 Task: Look for products in the category "Toothbrushes" from Mouth Watchers only.
Action: Mouse moved to (935, 356)
Screenshot: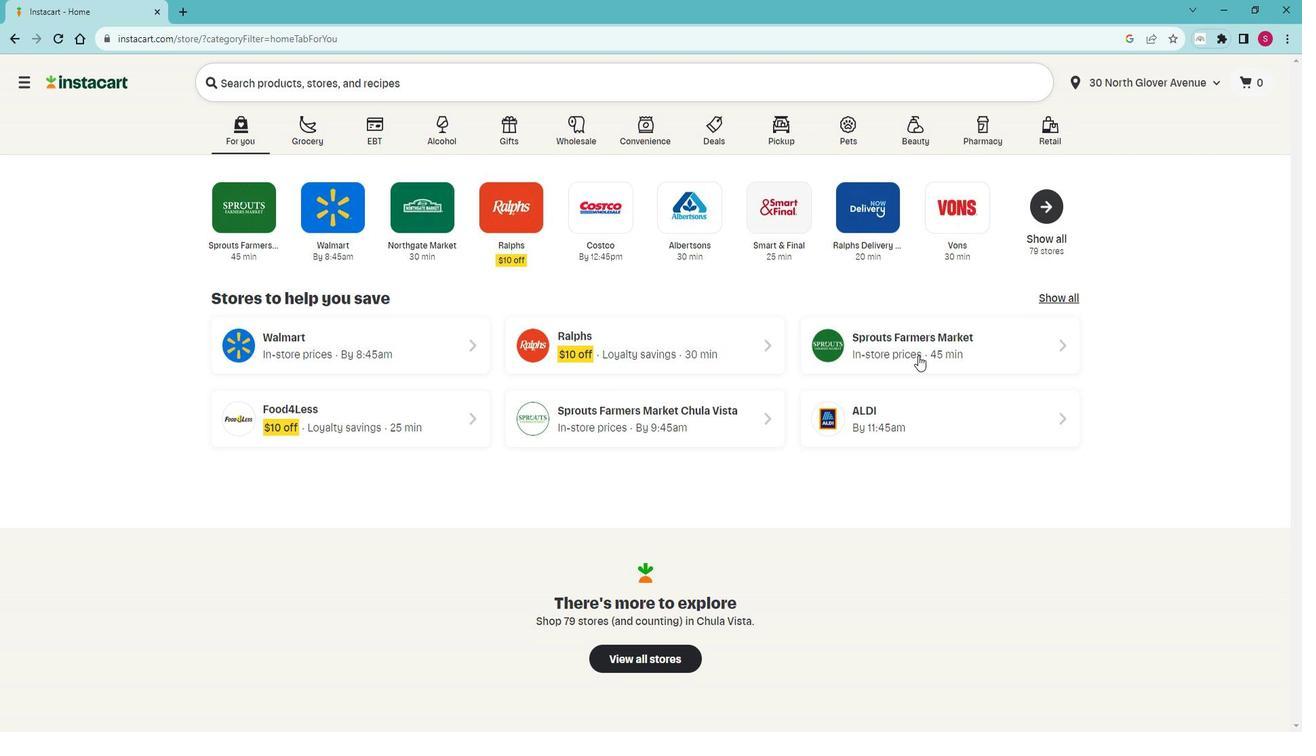 
Action: Mouse pressed left at (935, 356)
Screenshot: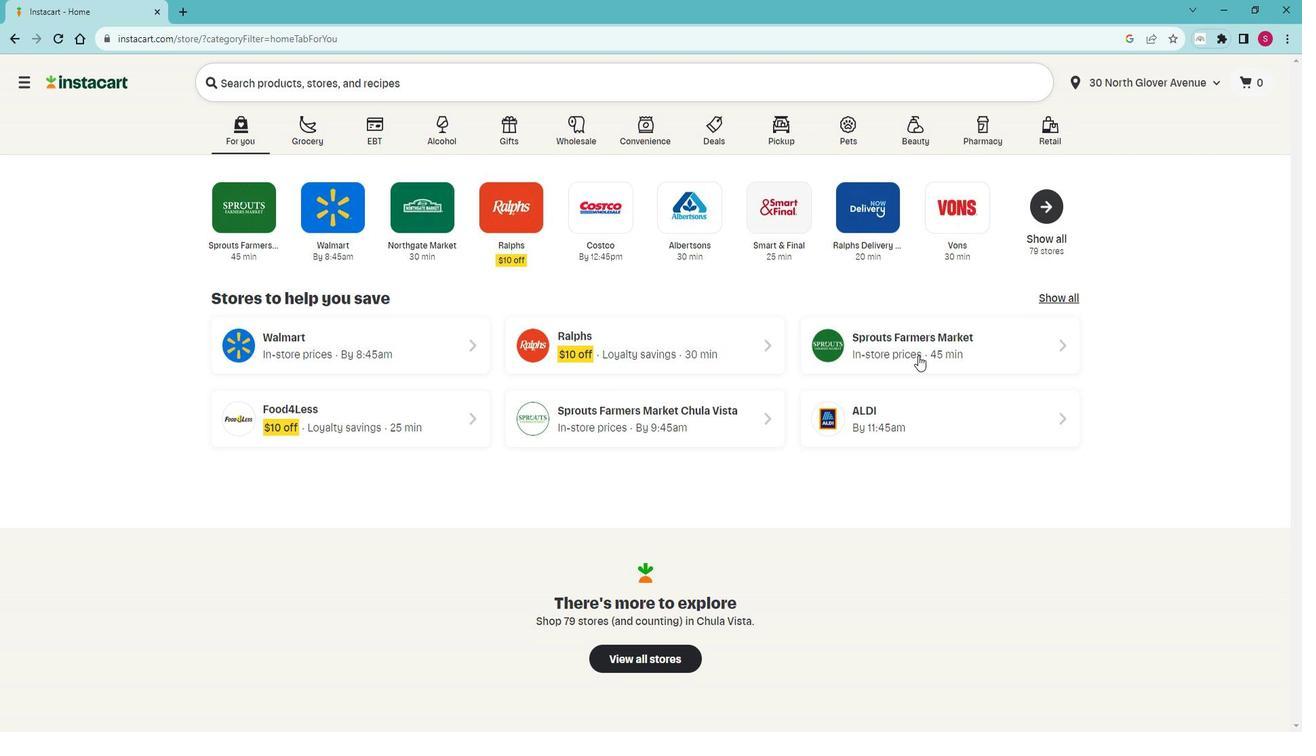 
Action: Mouse moved to (50, 528)
Screenshot: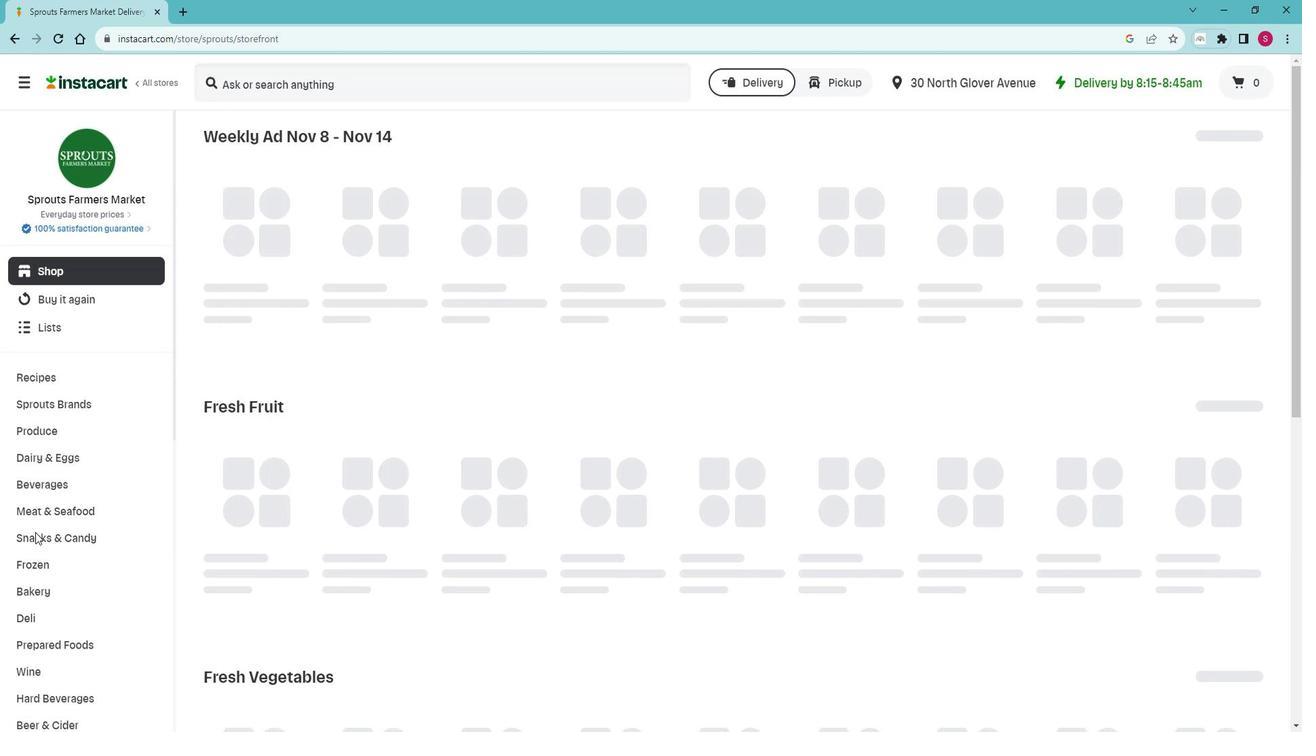 
Action: Mouse scrolled (50, 527) with delta (0, 0)
Screenshot: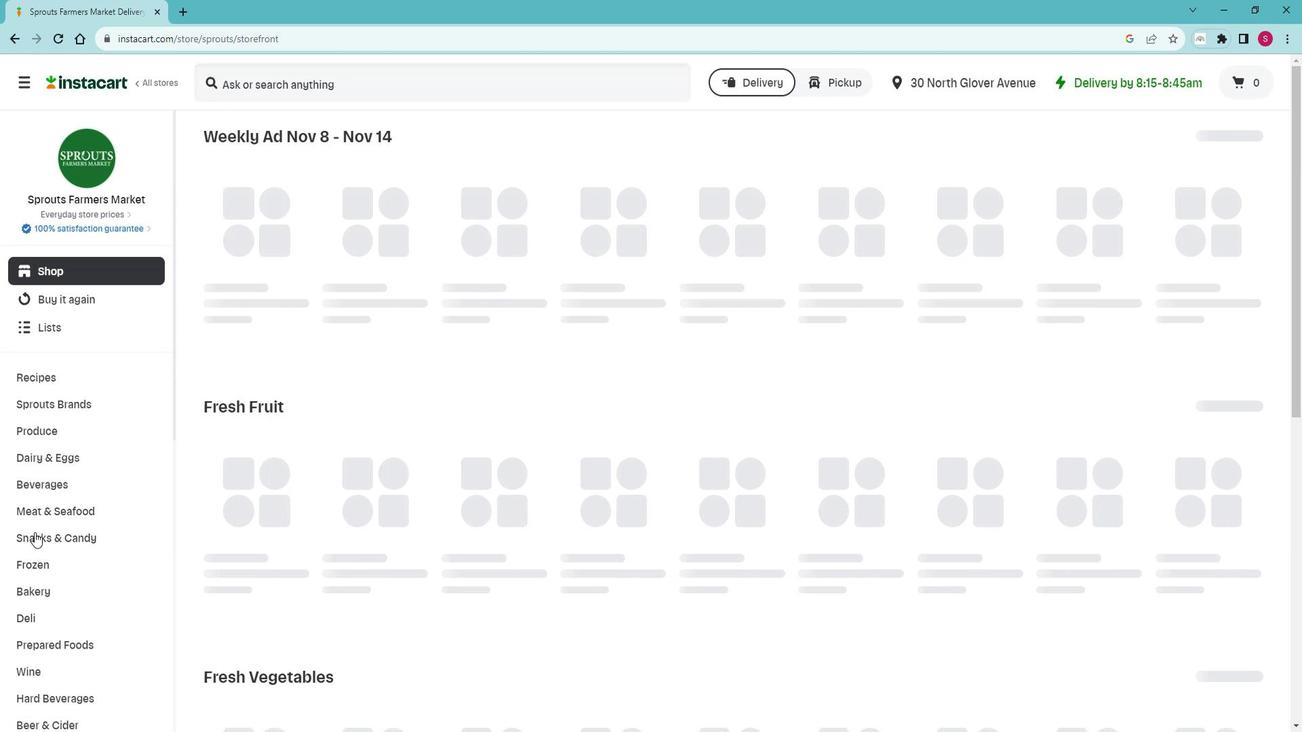 
Action: Mouse scrolled (50, 527) with delta (0, 0)
Screenshot: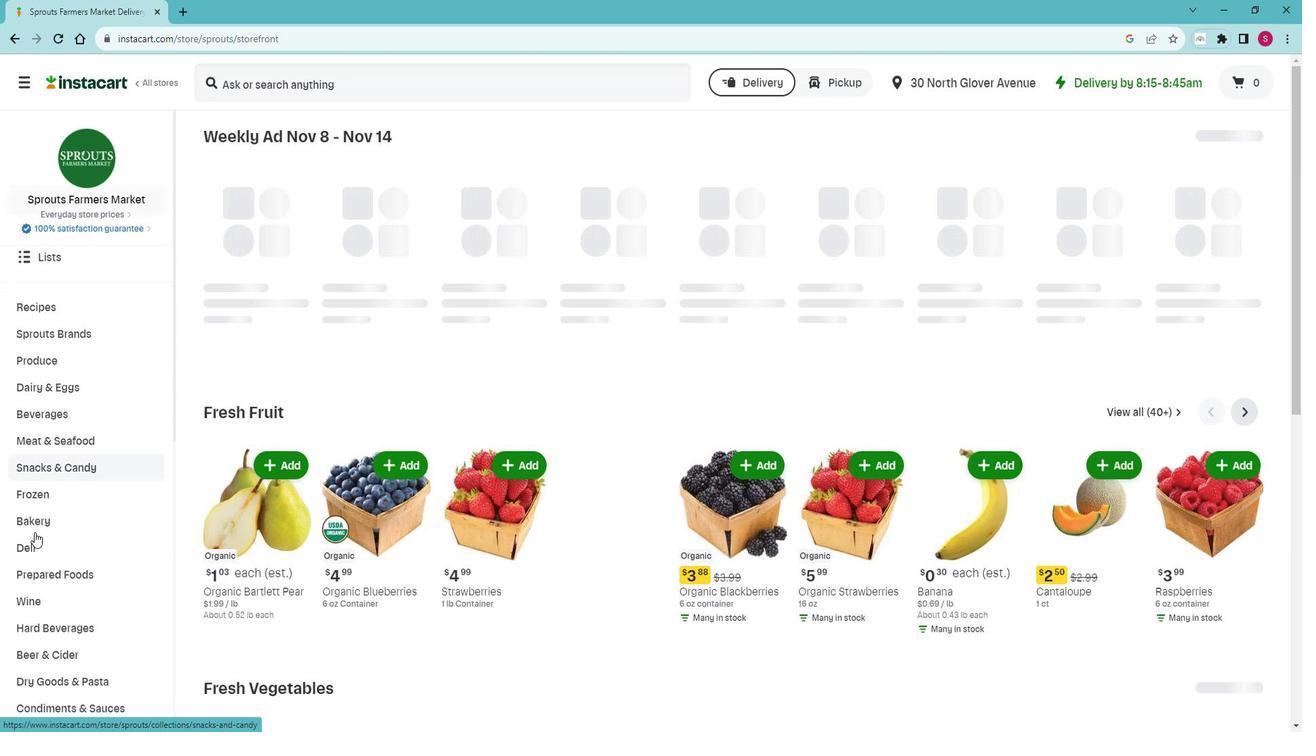 
Action: Mouse scrolled (50, 527) with delta (0, 0)
Screenshot: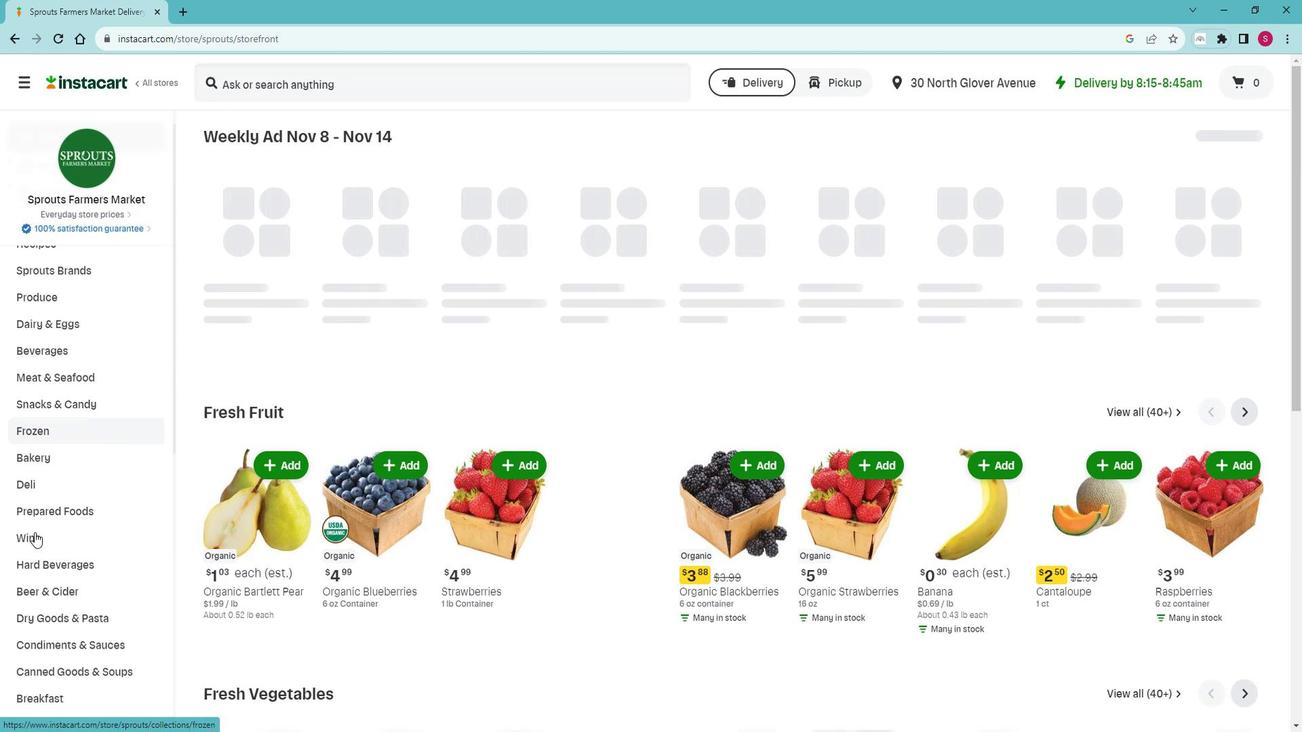 
Action: Mouse moved to (50, 527)
Screenshot: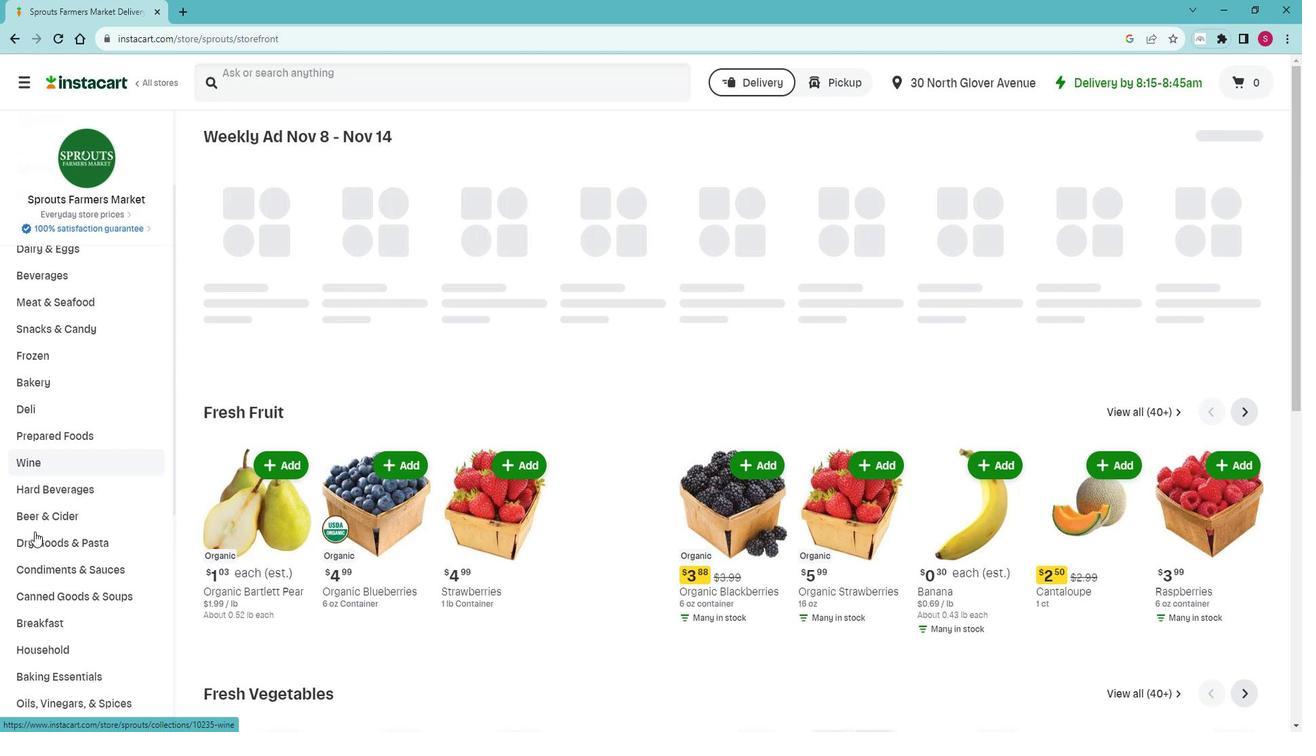 
Action: Mouse scrolled (50, 526) with delta (0, 0)
Screenshot: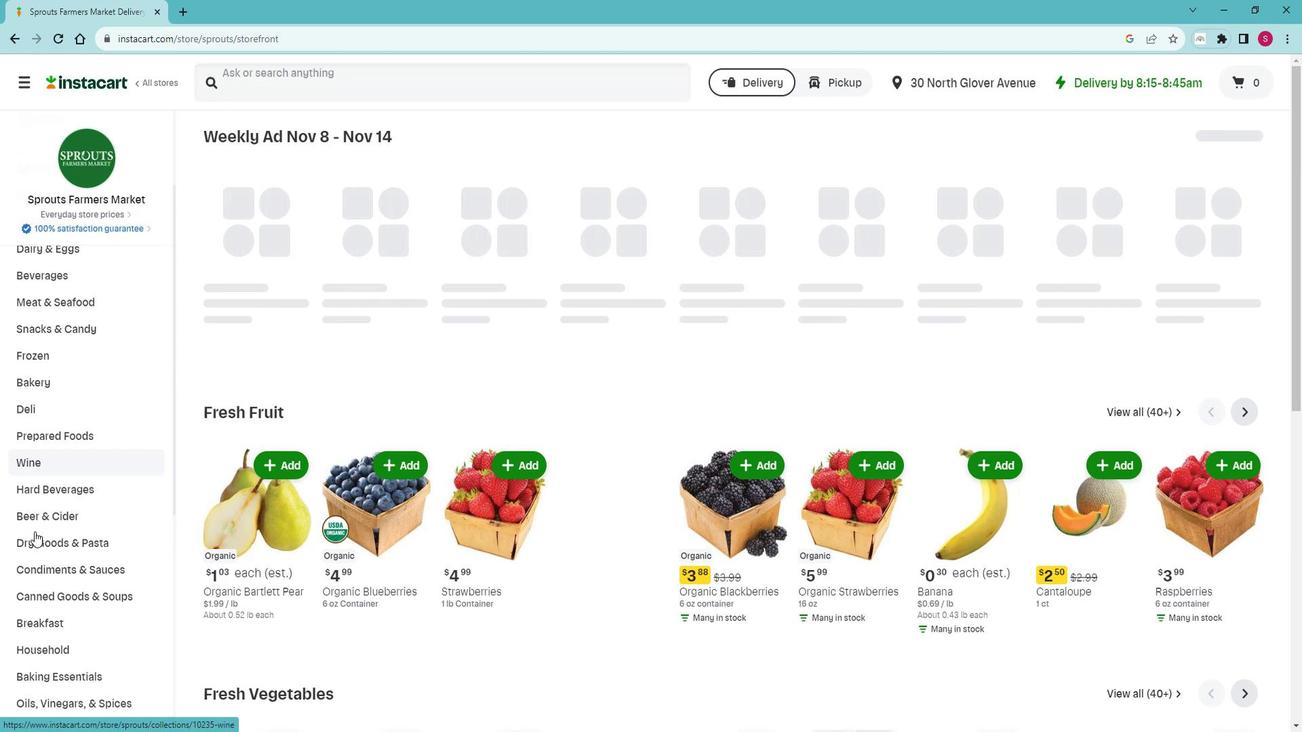 
Action: Mouse moved to (69, 526)
Screenshot: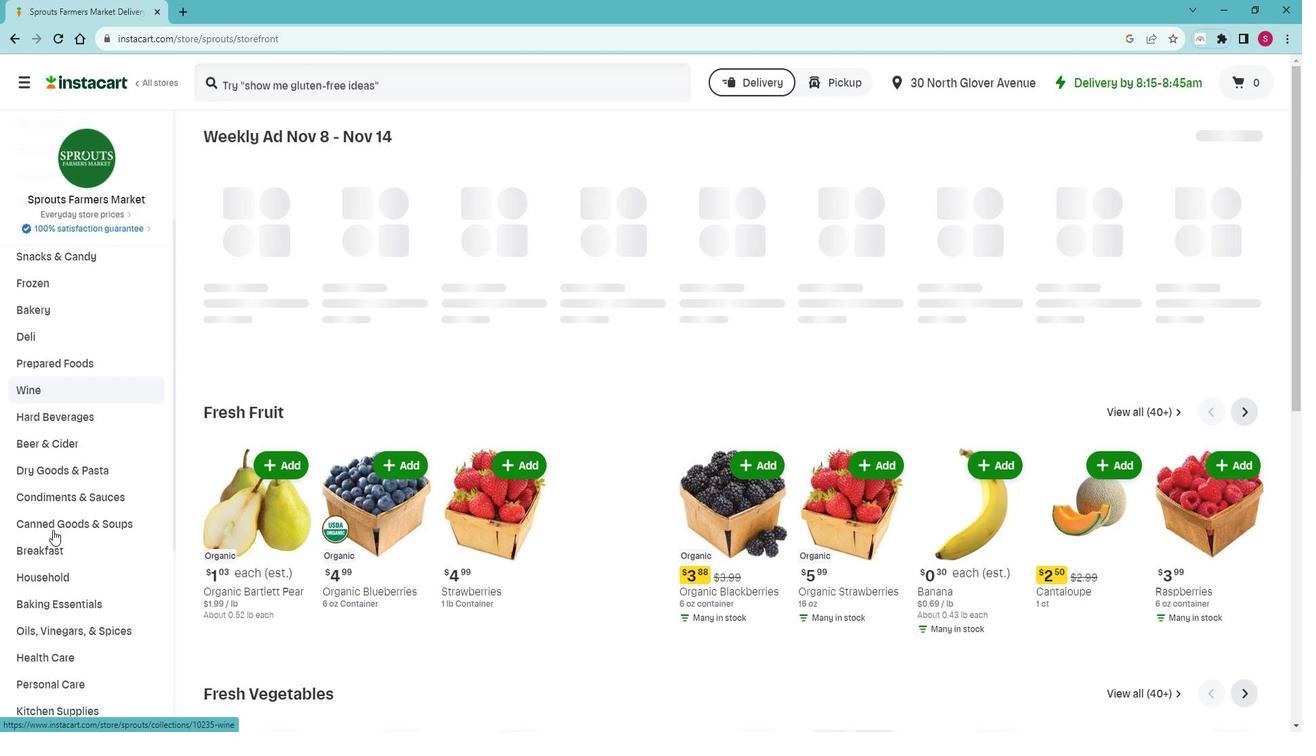 
Action: Mouse scrolled (69, 525) with delta (0, 0)
Screenshot: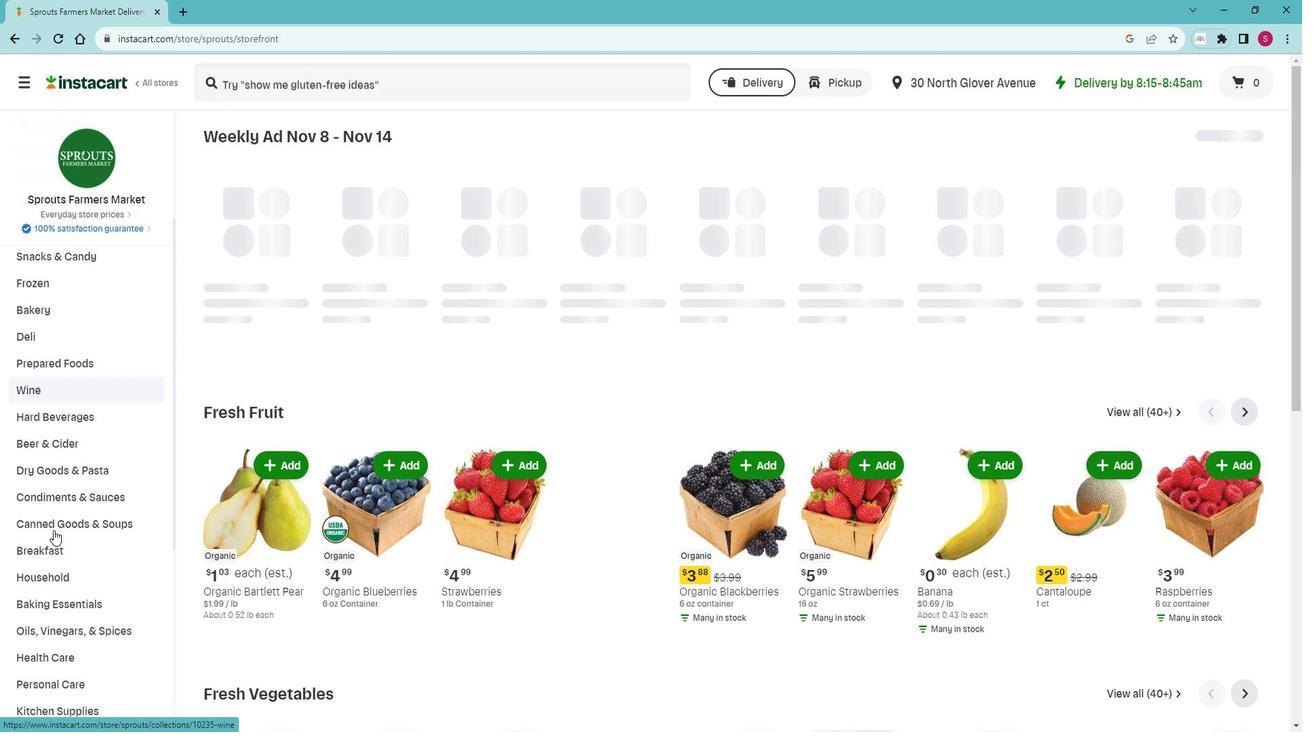 
Action: Mouse scrolled (69, 525) with delta (0, 0)
Screenshot: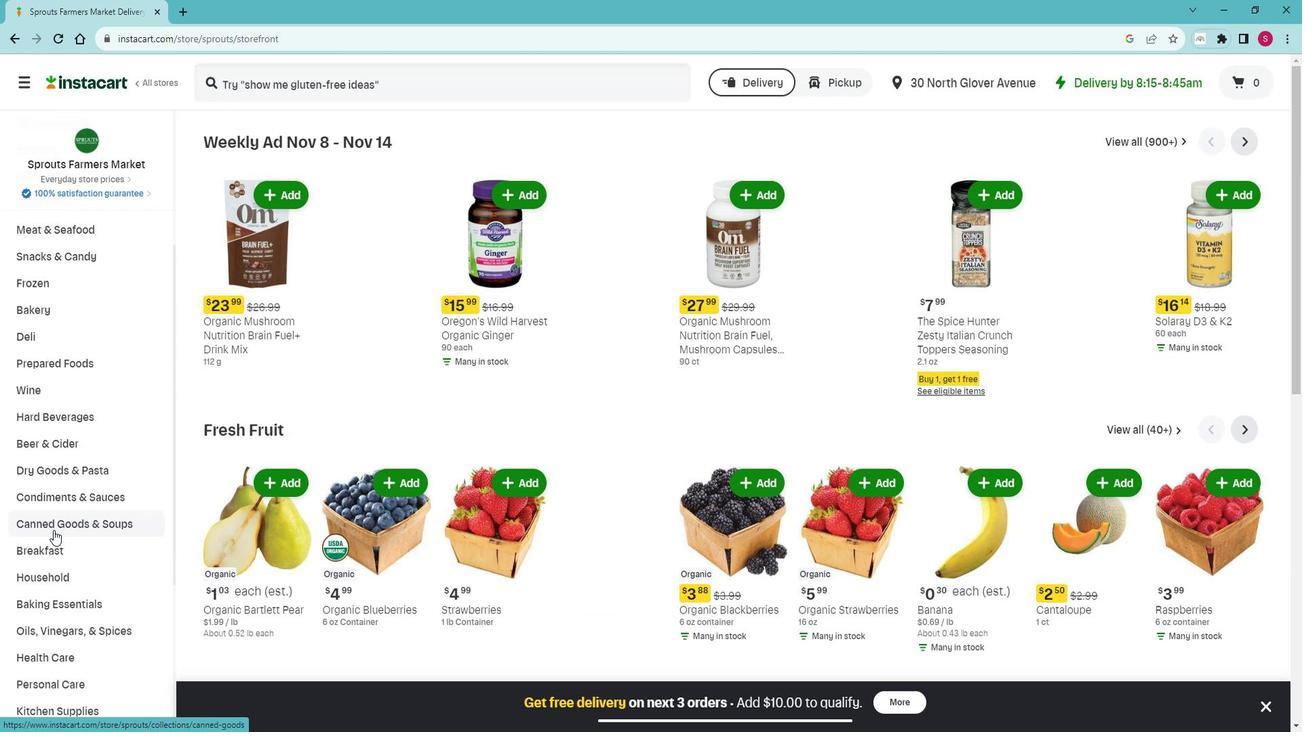 
Action: Mouse scrolled (69, 525) with delta (0, 0)
Screenshot: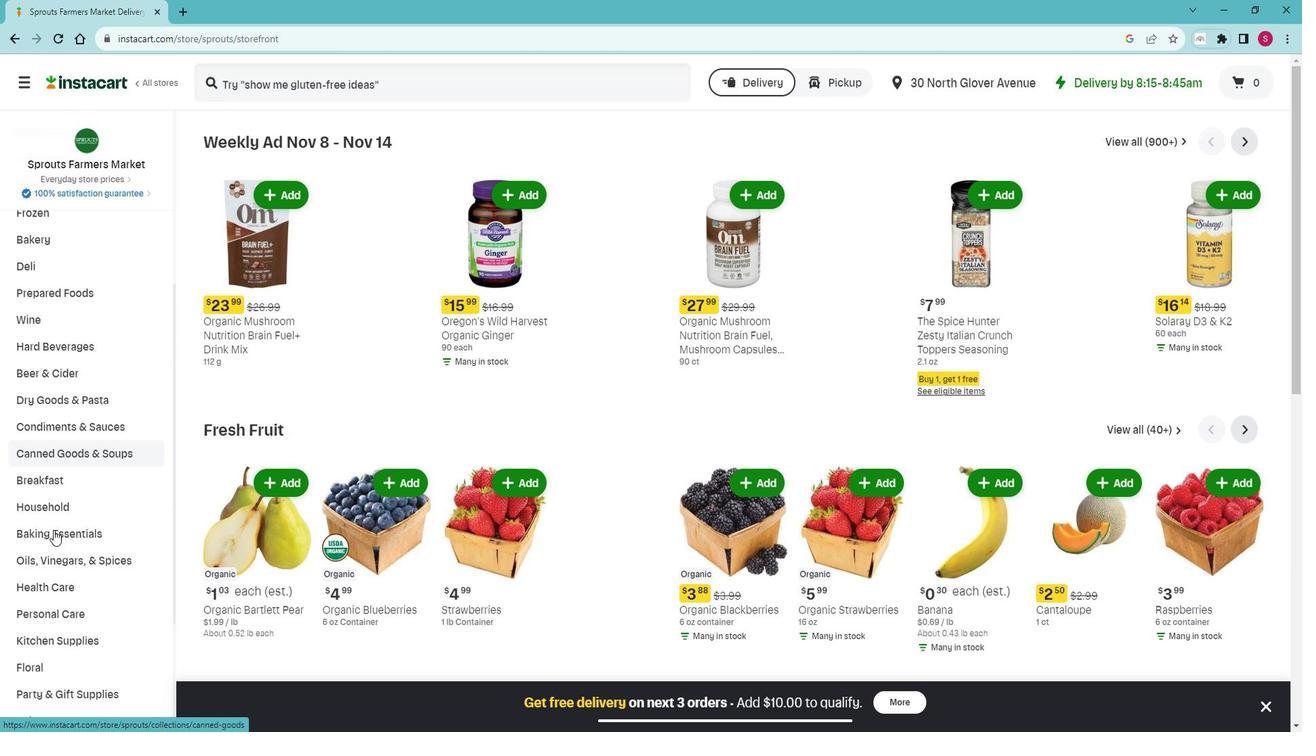
Action: Mouse moved to (69, 537)
Screenshot: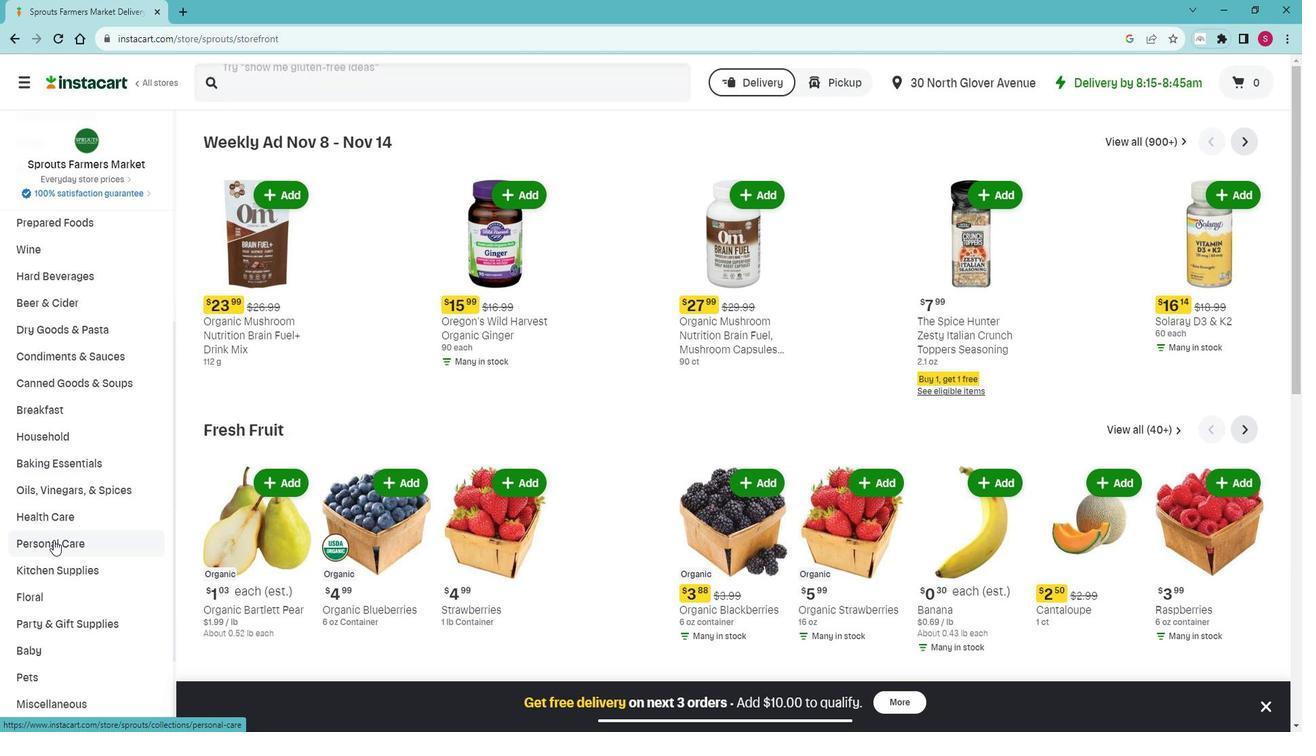 
Action: Mouse pressed left at (69, 537)
Screenshot: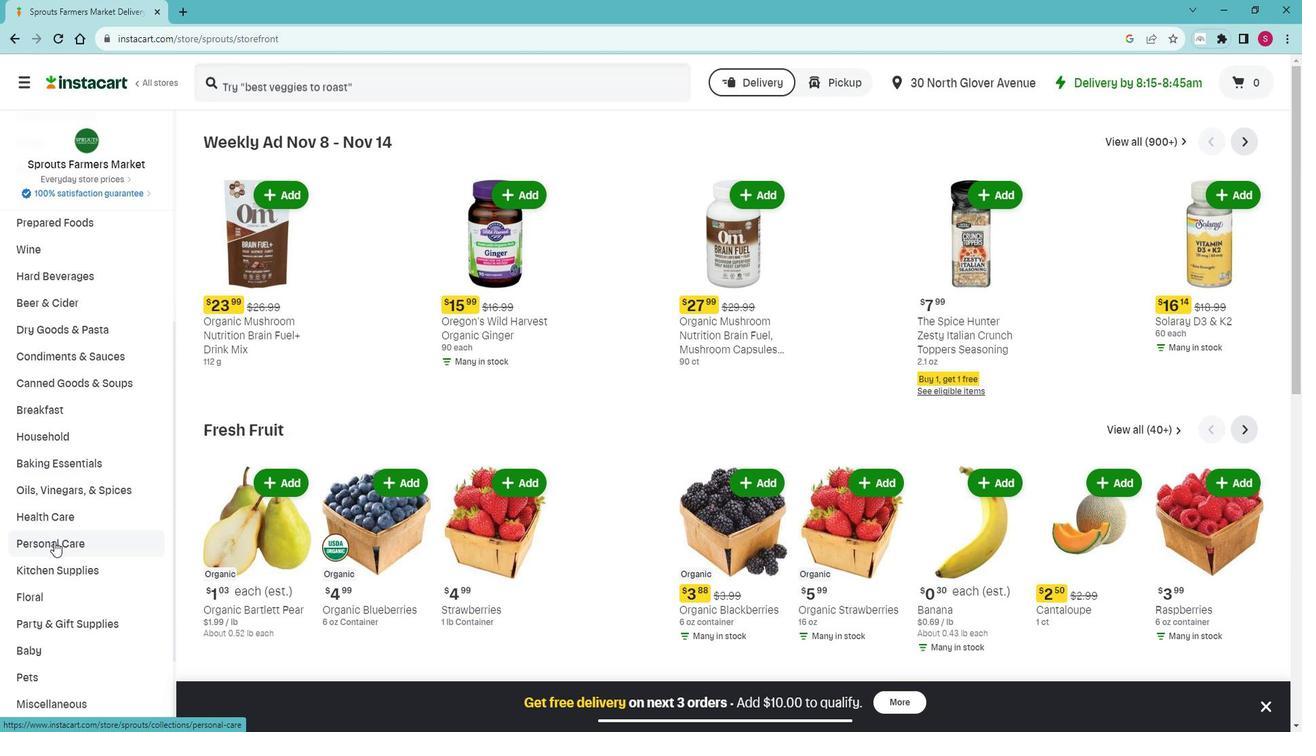 
Action: Mouse moved to (81, 591)
Screenshot: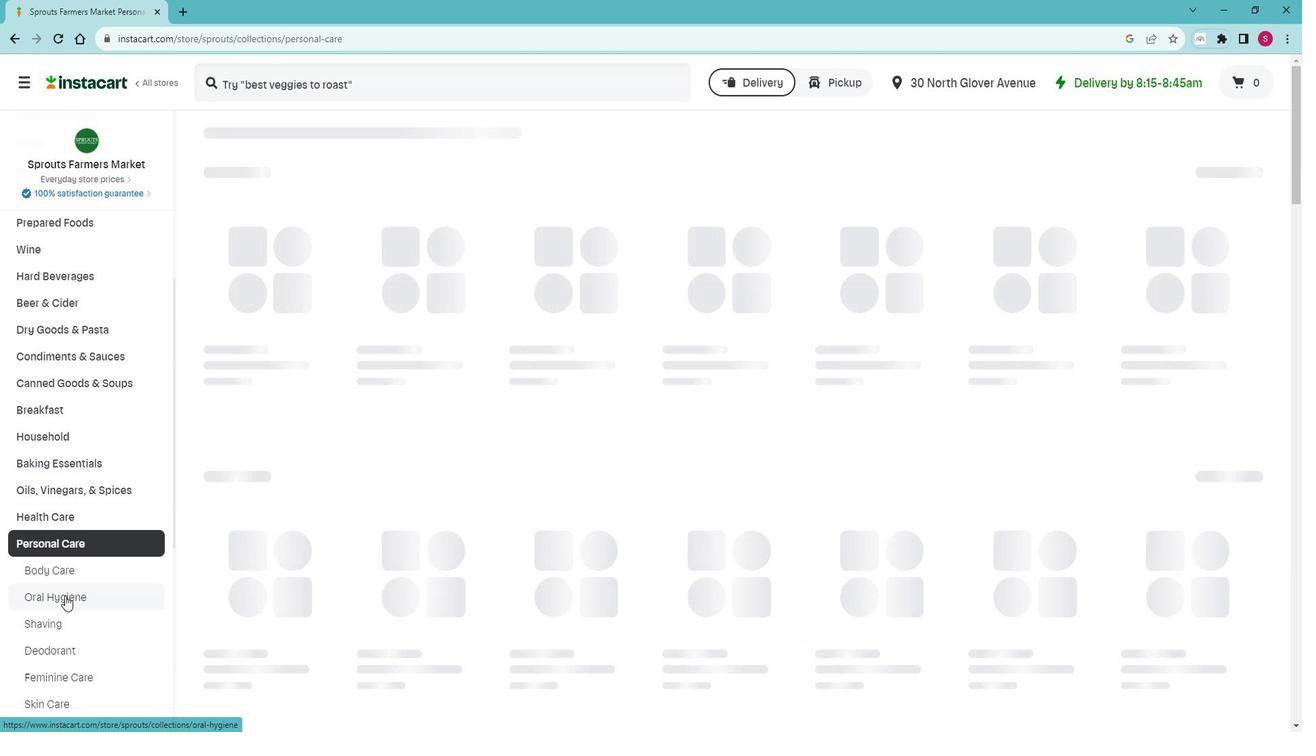 
Action: Mouse pressed left at (81, 591)
Screenshot: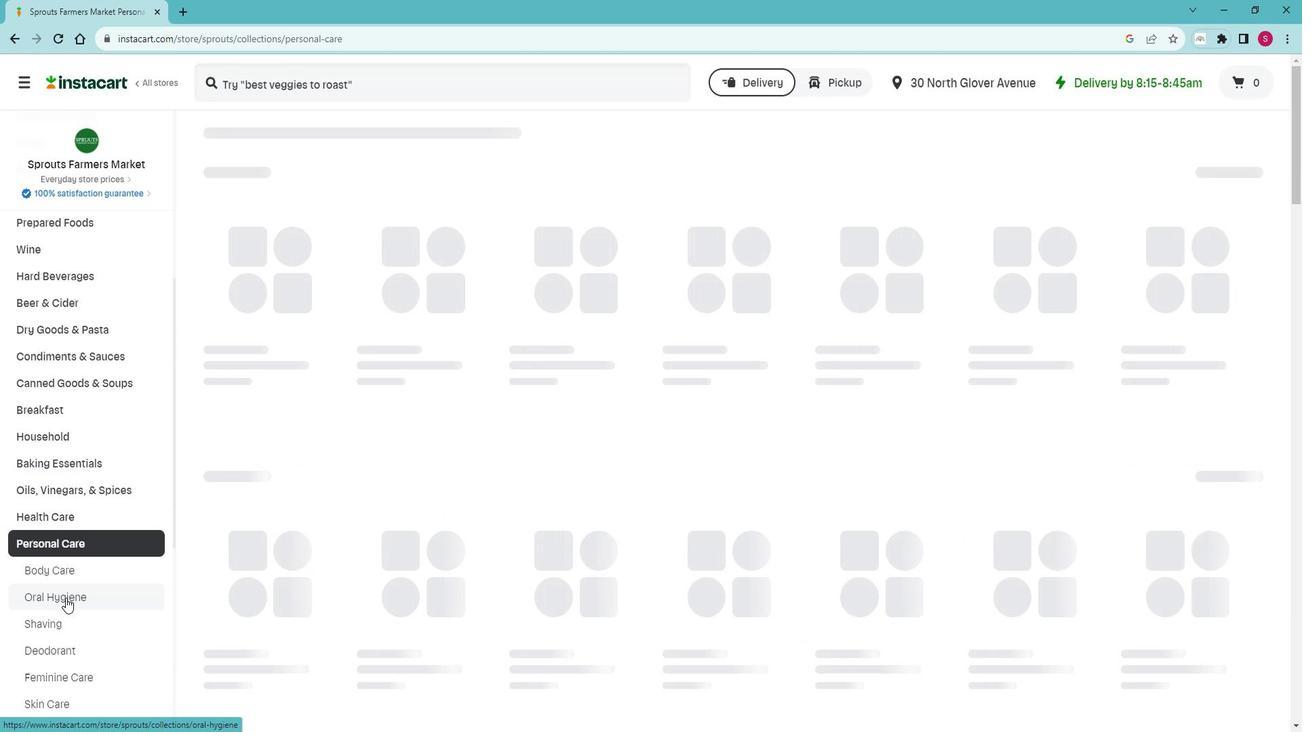 
Action: Mouse moved to (316, 205)
Screenshot: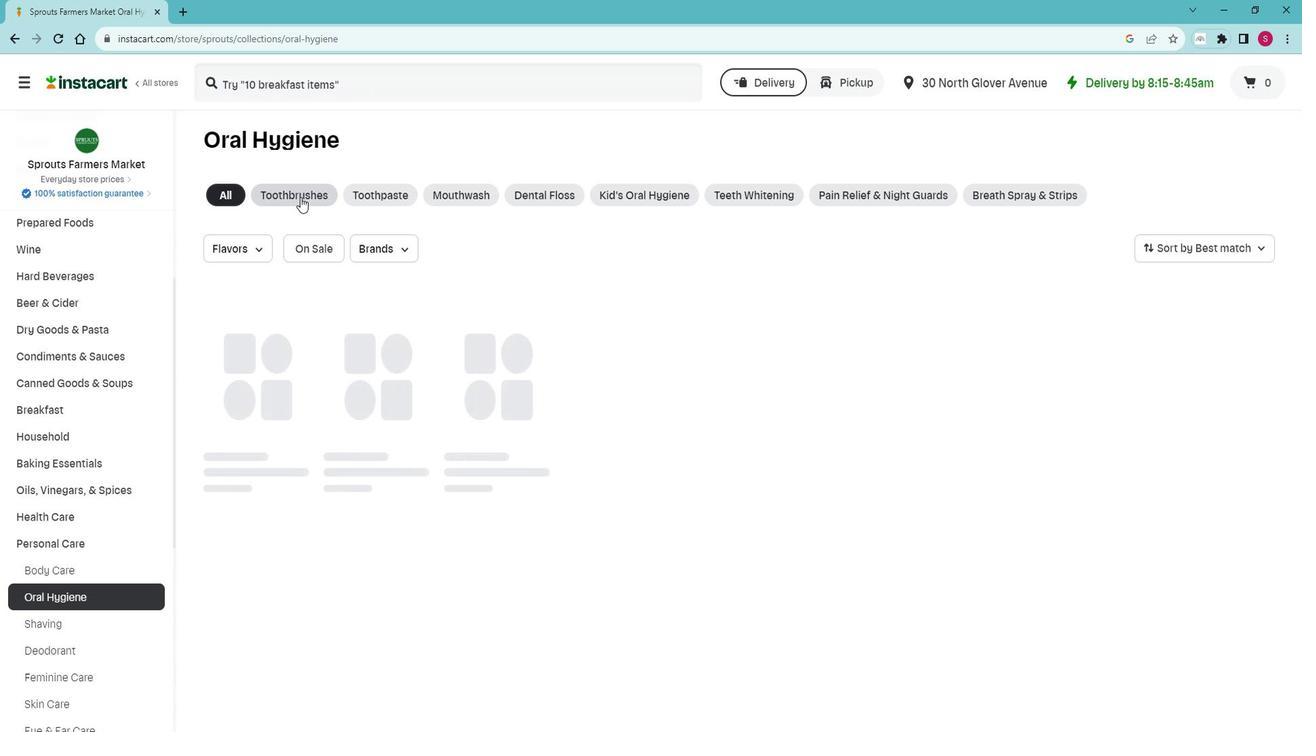 
Action: Mouse pressed left at (316, 205)
Screenshot: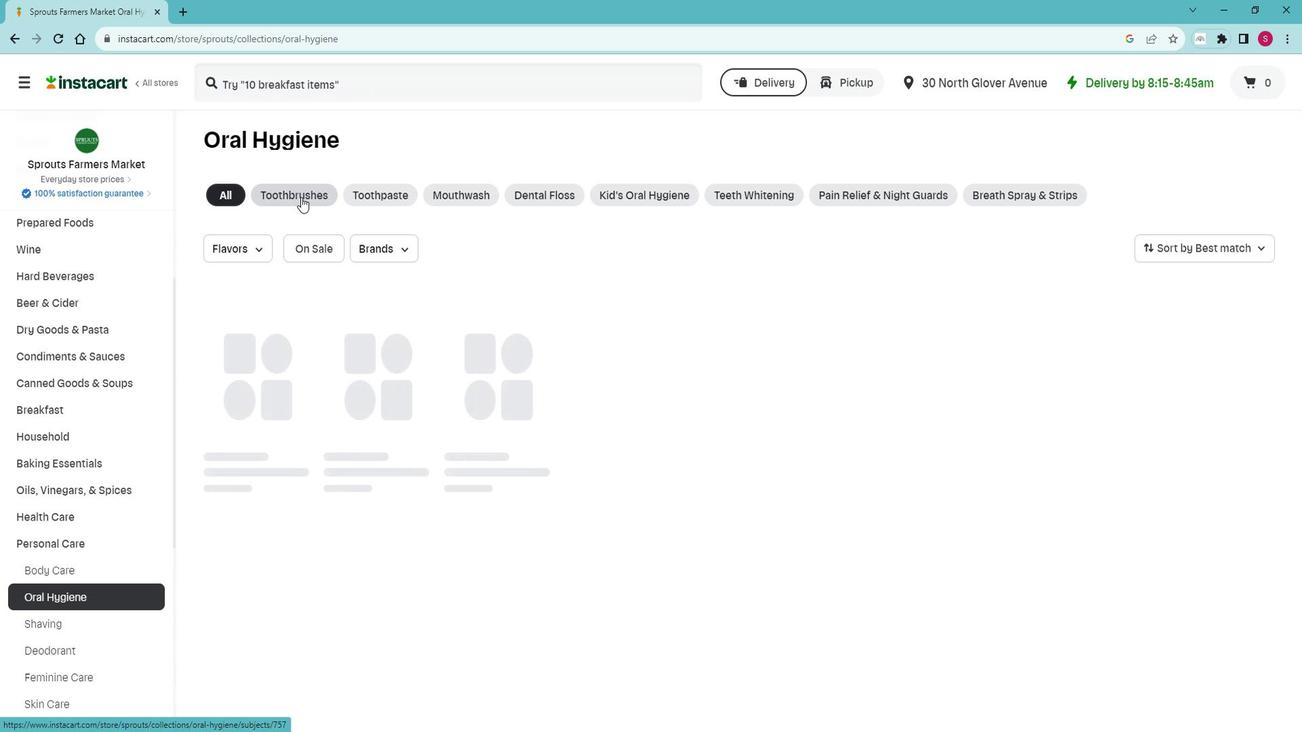 
Action: Mouse moved to (335, 252)
Screenshot: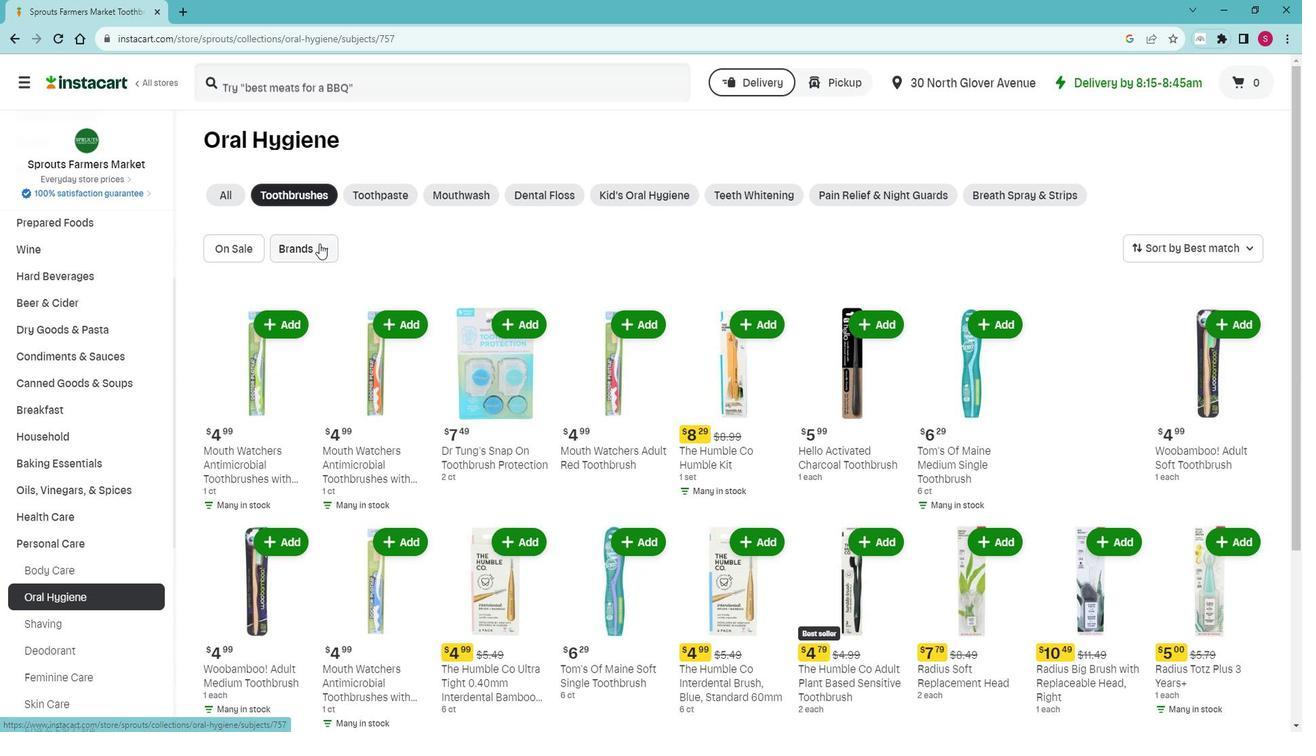 
Action: Mouse pressed left at (335, 252)
Screenshot: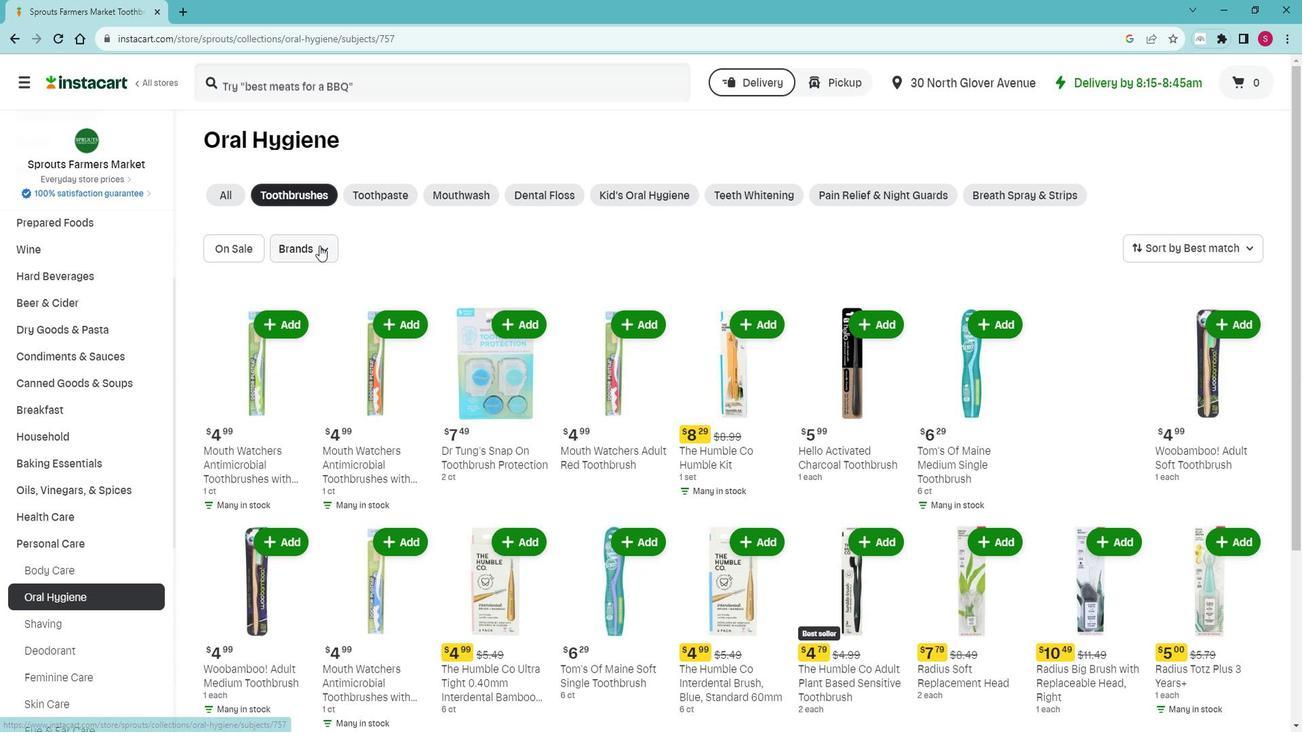 
Action: Mouse moved to (357, 359)
Screenshot: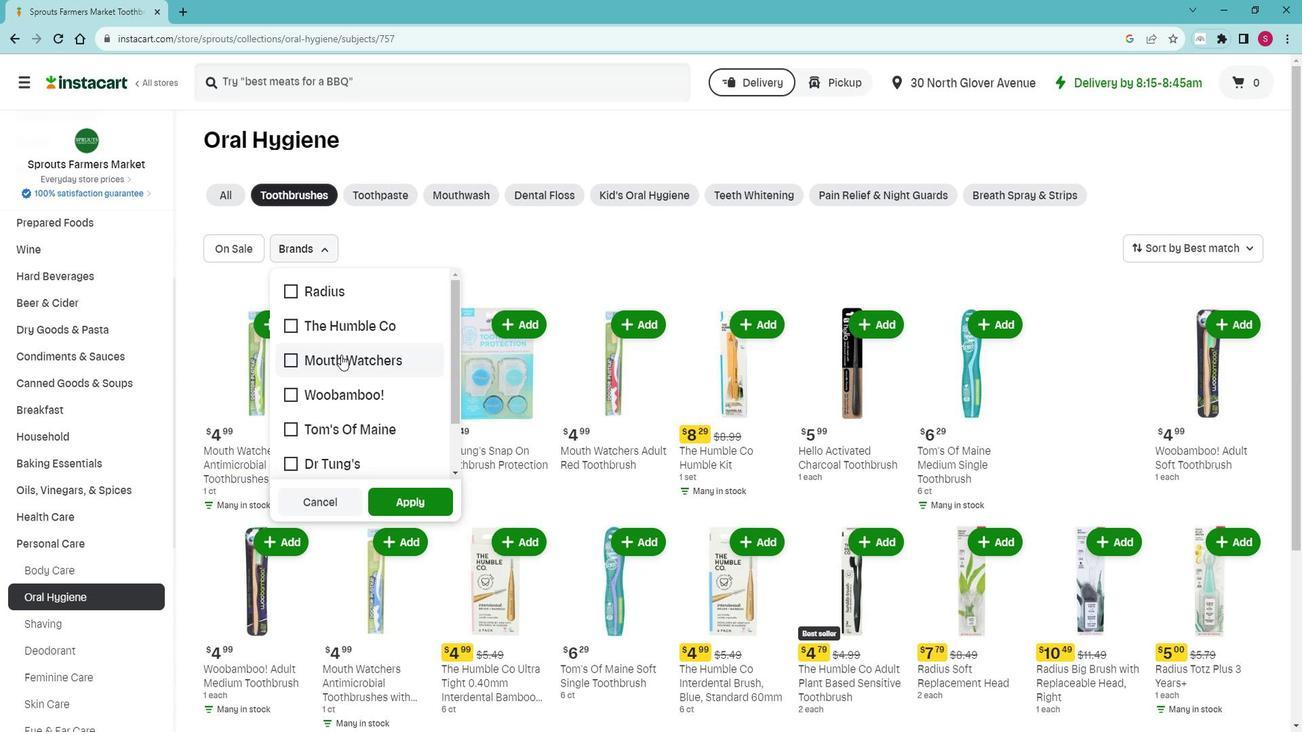 
Action: Mouse pressed left at (357, 359)
Screenshot: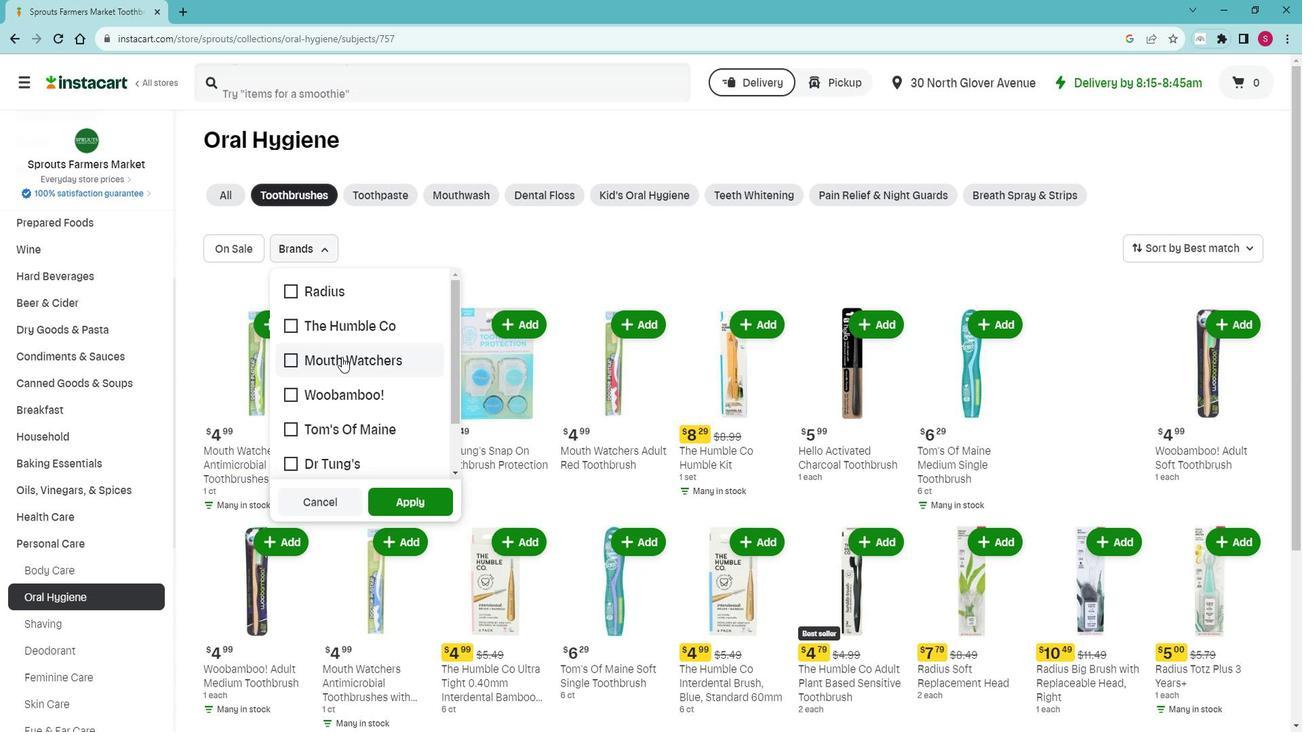 
Action: Mouse moved to (406, 489)
Screenshot: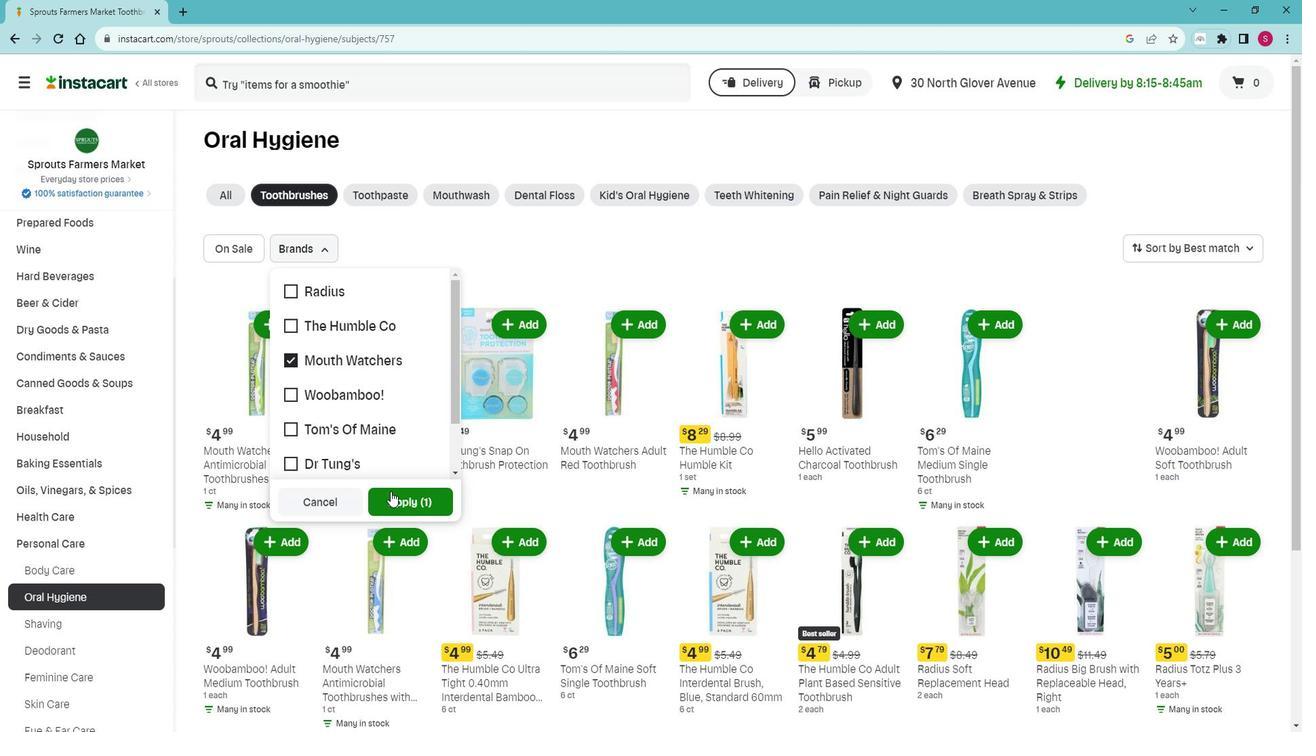 
Action: Mouse pressed left at (406, 489)
Screenshot: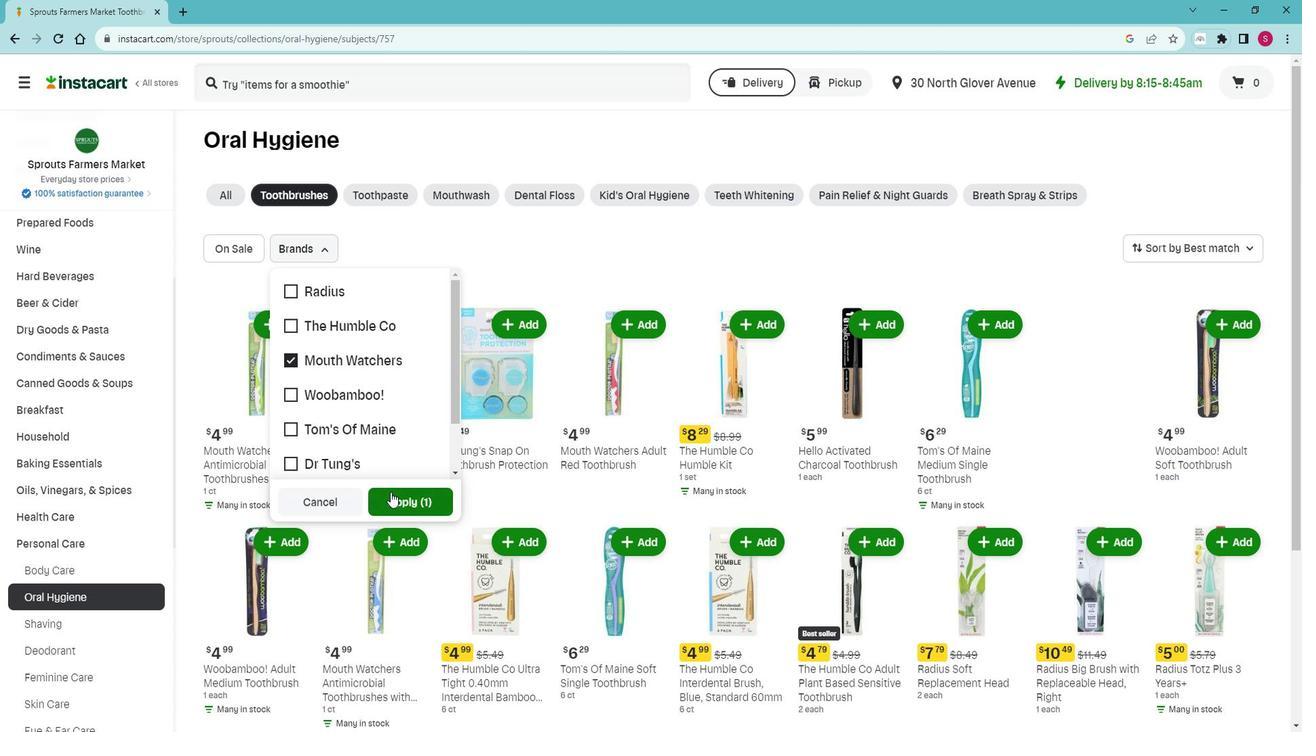 
Action: Mouse moved to (495, 465)
Screenshot: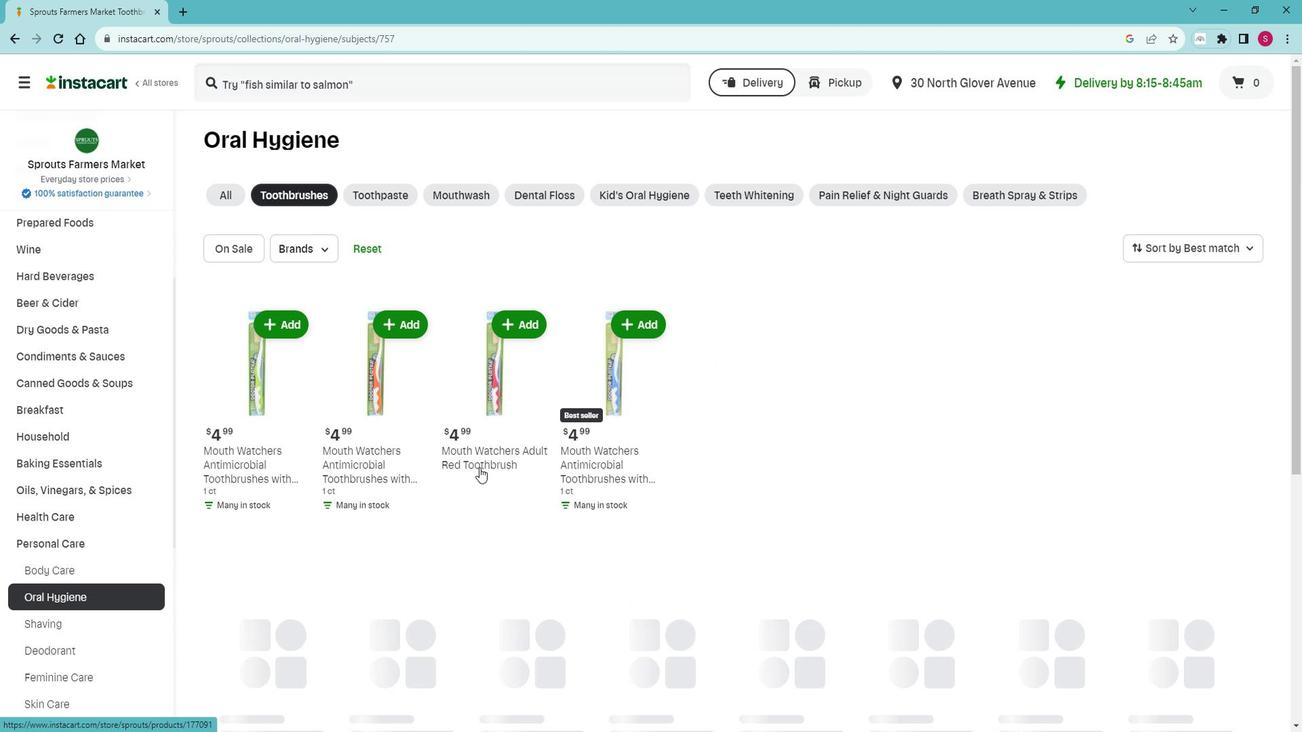 
Action: Mouse scrolled (495, 465) with delta (0, 0)
Screenshot: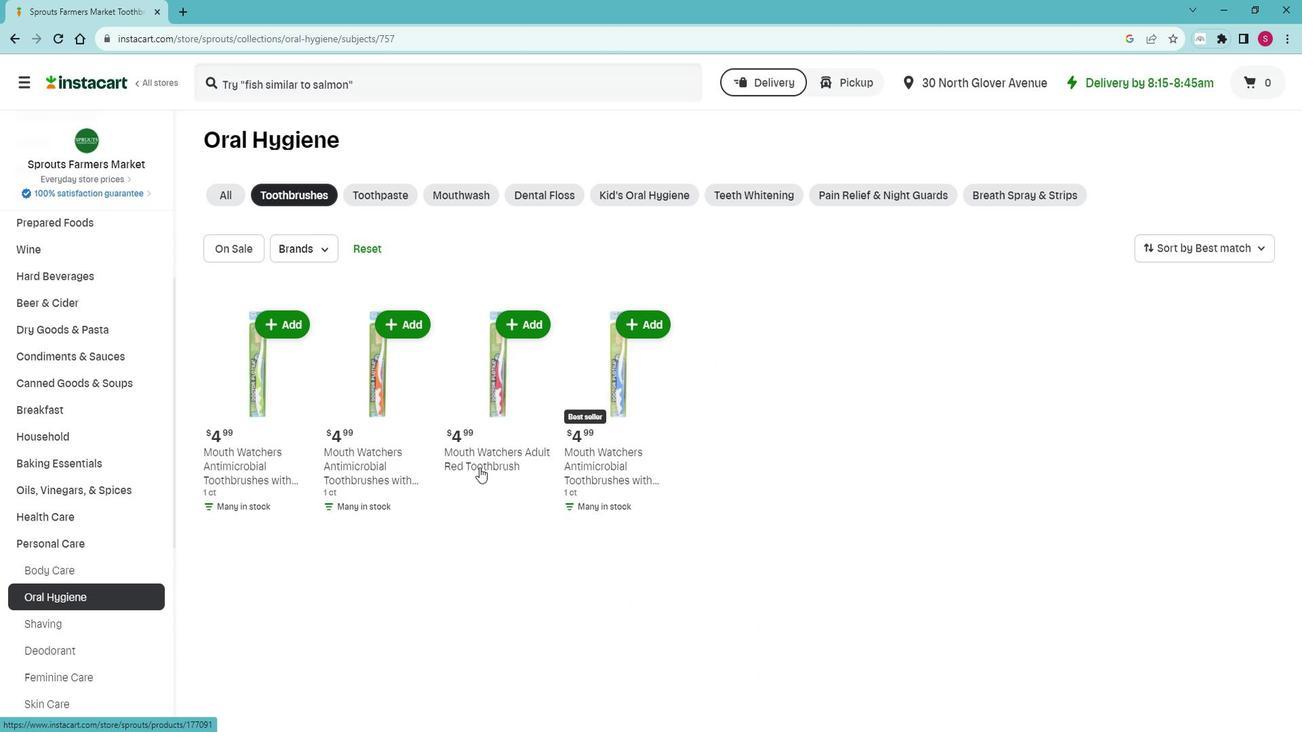 
Action: Mouse scrolled (495, 465) with delta (0, 0)
Screenshot: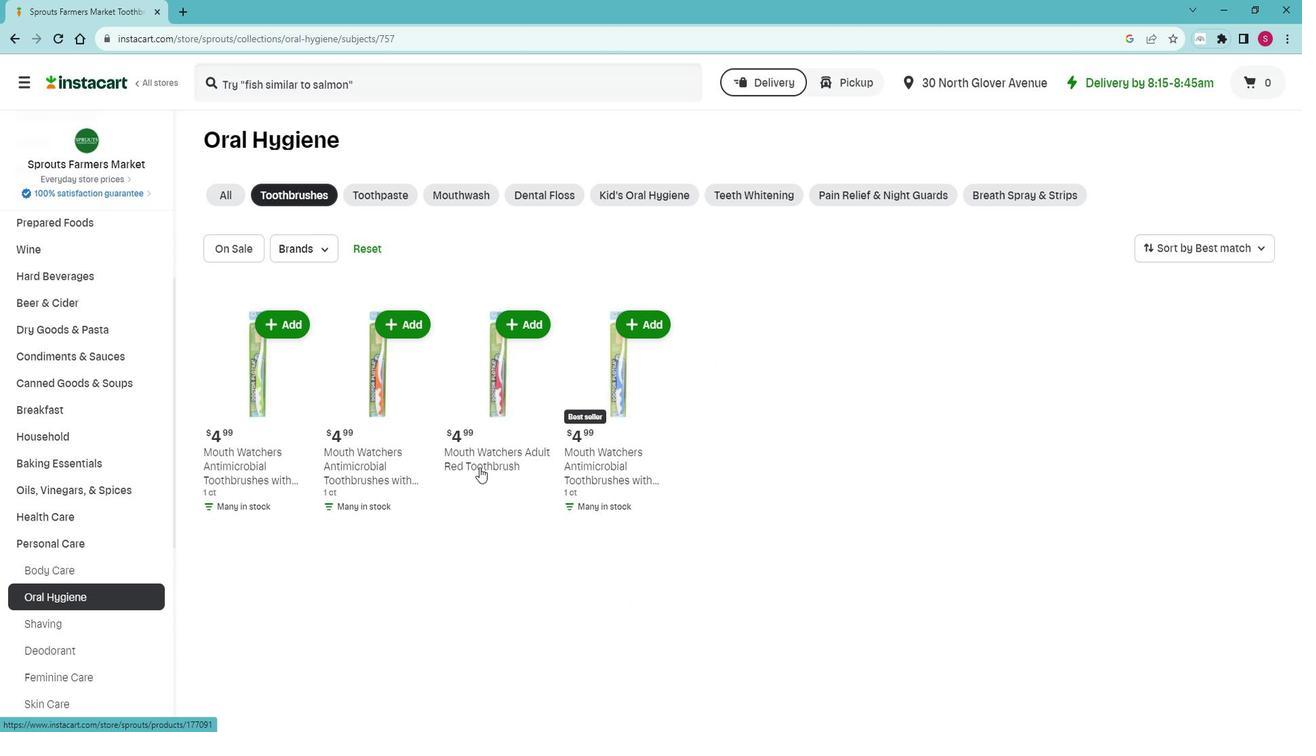 
